 Task: Add a condition where "Hours since requester update Greater than Ten" in recently solved tickets
Action: Mouse moved to (99, 406)
Screenshot: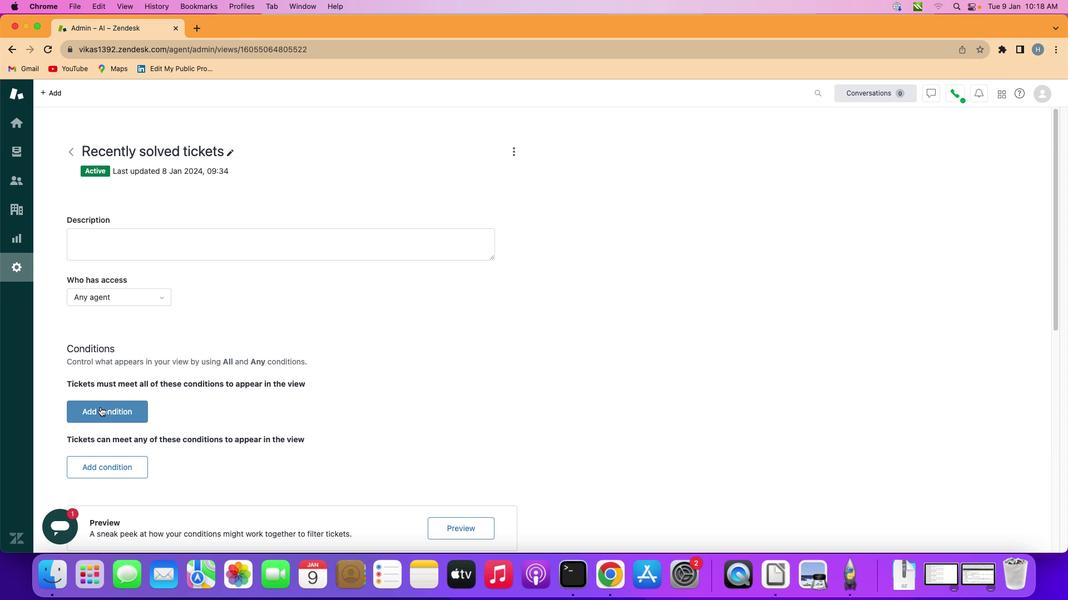 
Action: Mouse pressed left at (99, 406)
Screenshot: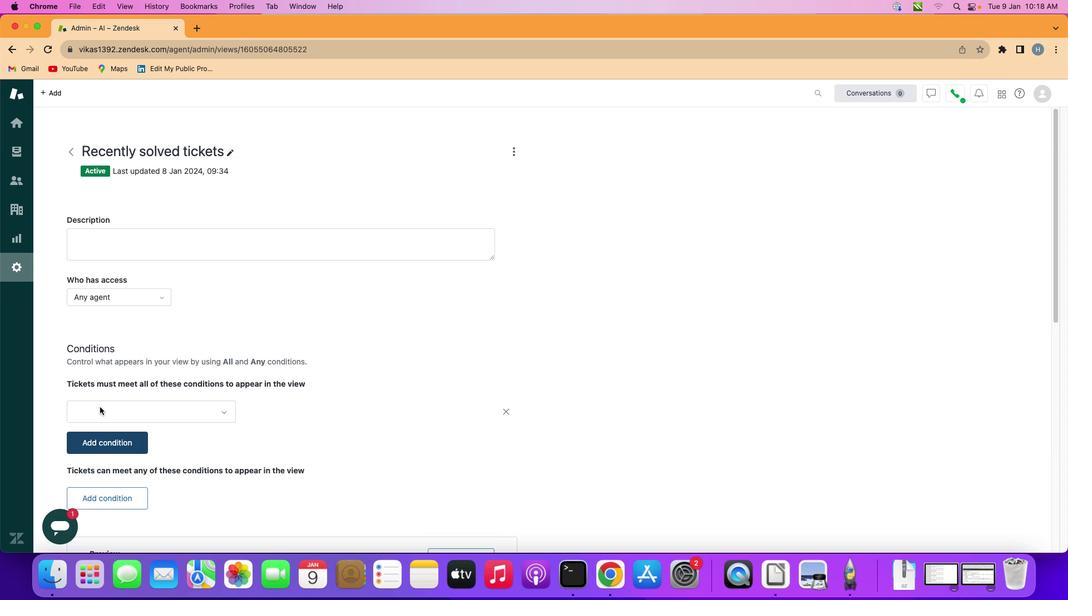 
Action: Mouse moved to (138, 407)
Screenshot: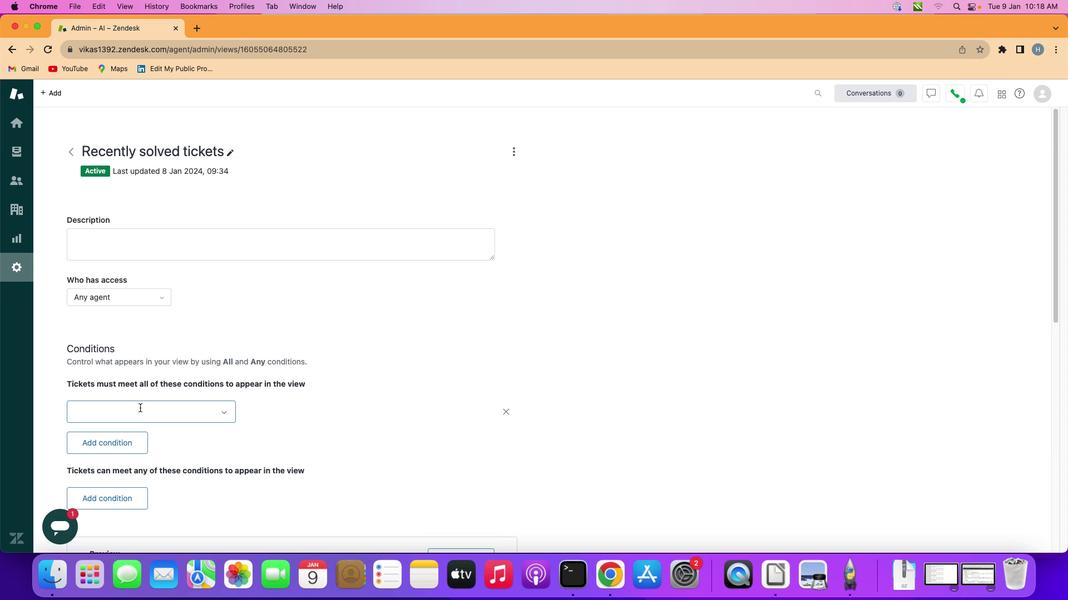 
Action: Mouse pressed left at (138, 407)
Screenshot: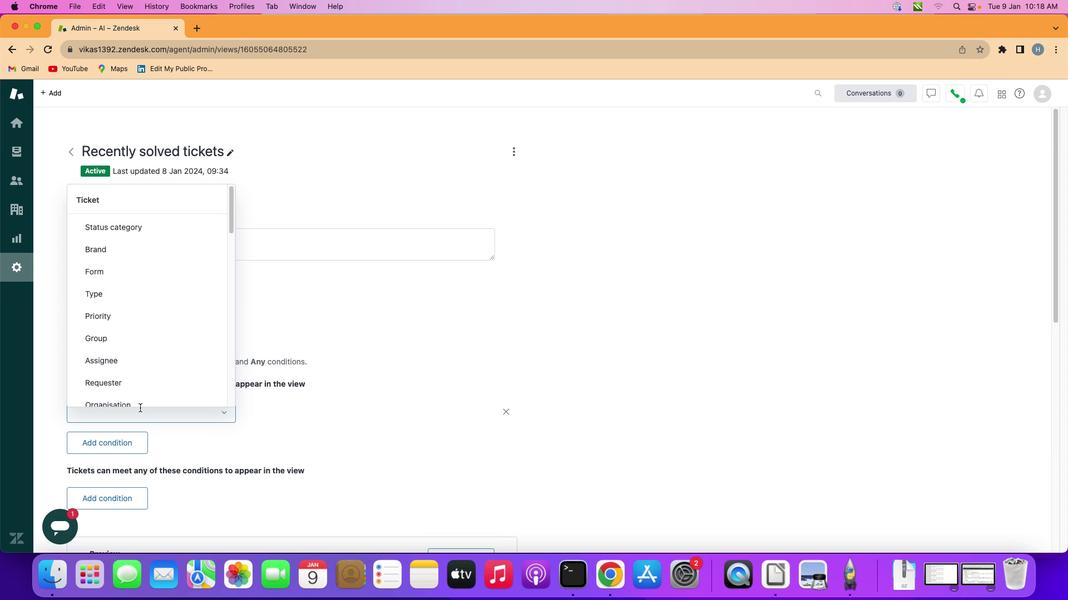 
Action: Mouse moved to (148, 307)
Screenshot: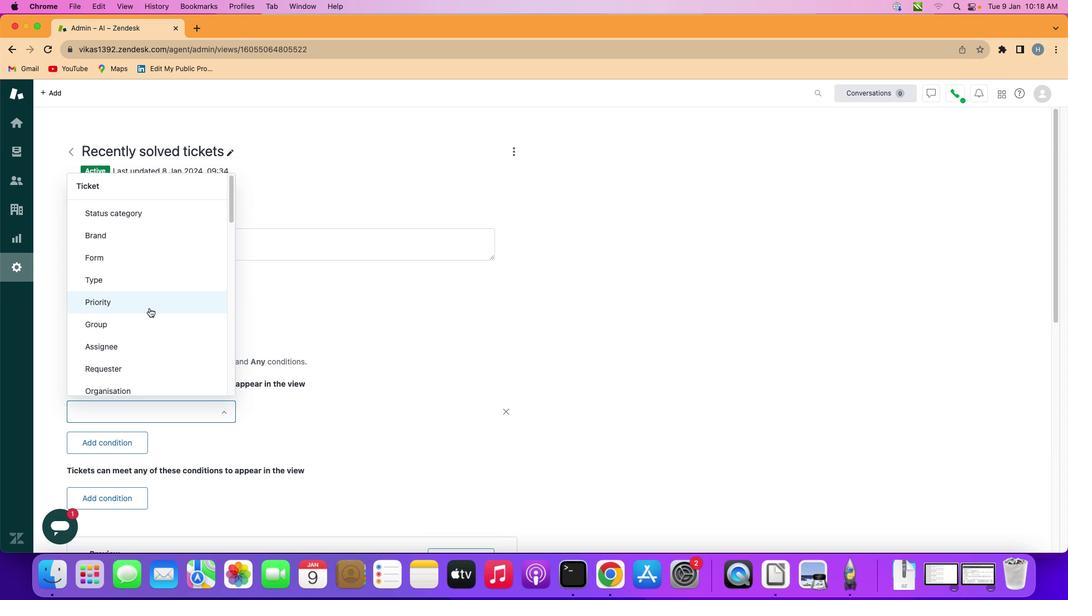 
Action: Mouse scrolled (148, 307) with delta (0, -1)
Screenshot: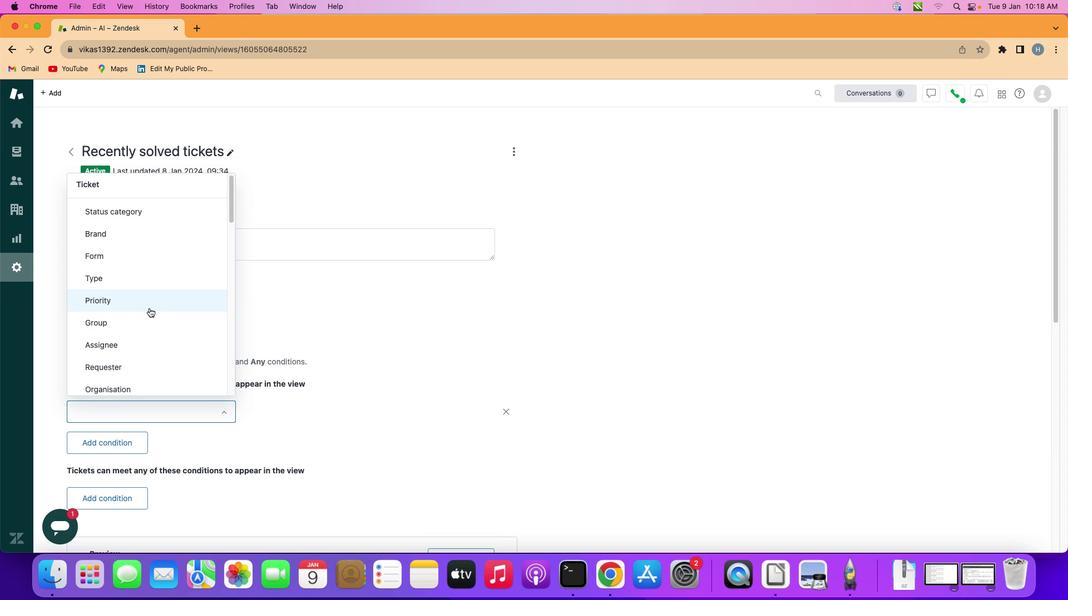 
Action: Mouse scrolled (148, 307) with delta (0, -1)
Screenshot: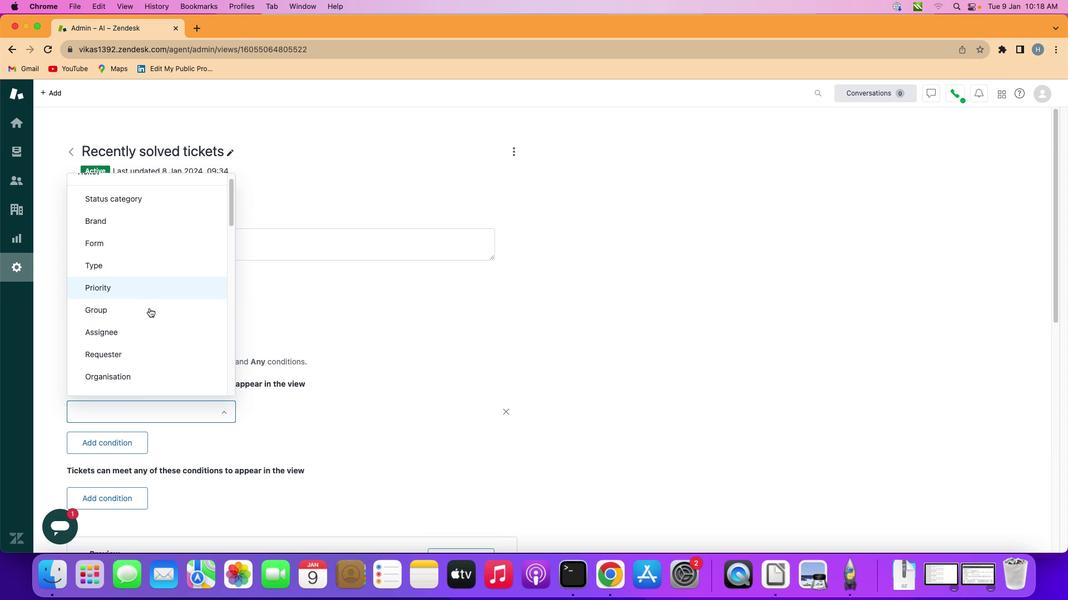
Action: Mouse scrolled (148, 307) with delta (0, -1)
Screenshot: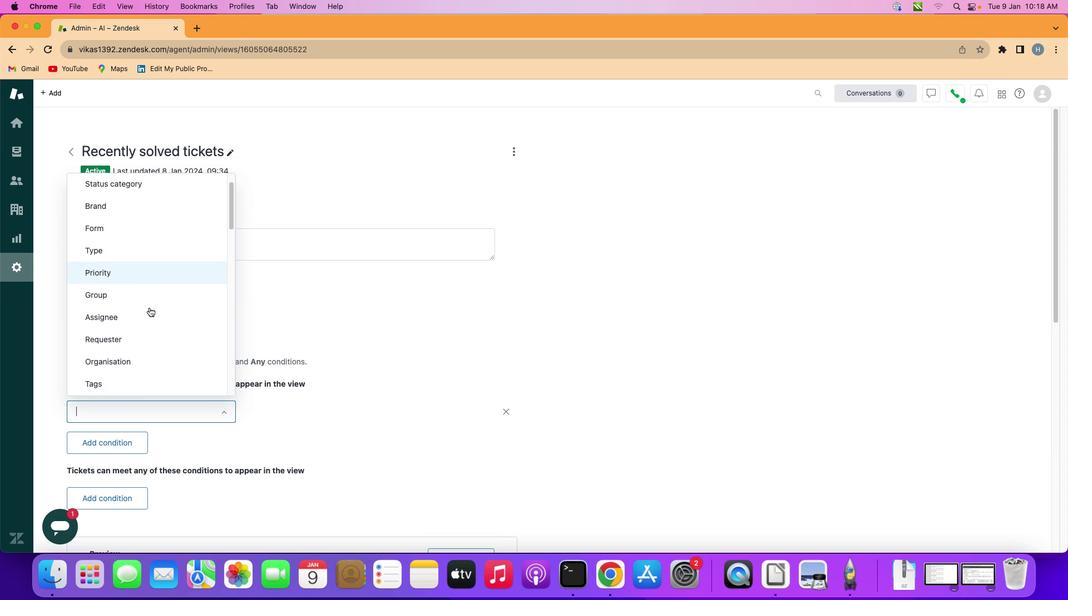 
Action: Mouse scrolled (148, 307) with delta (0, -1)
Screenshot: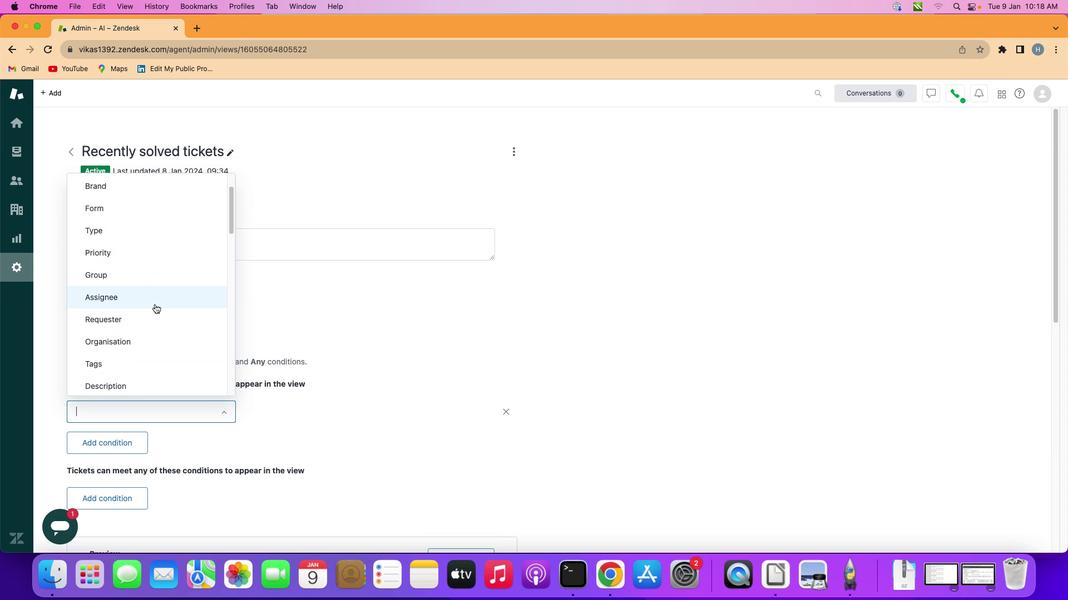 
Action: Mouse moved to (166, 303)
Screenshot: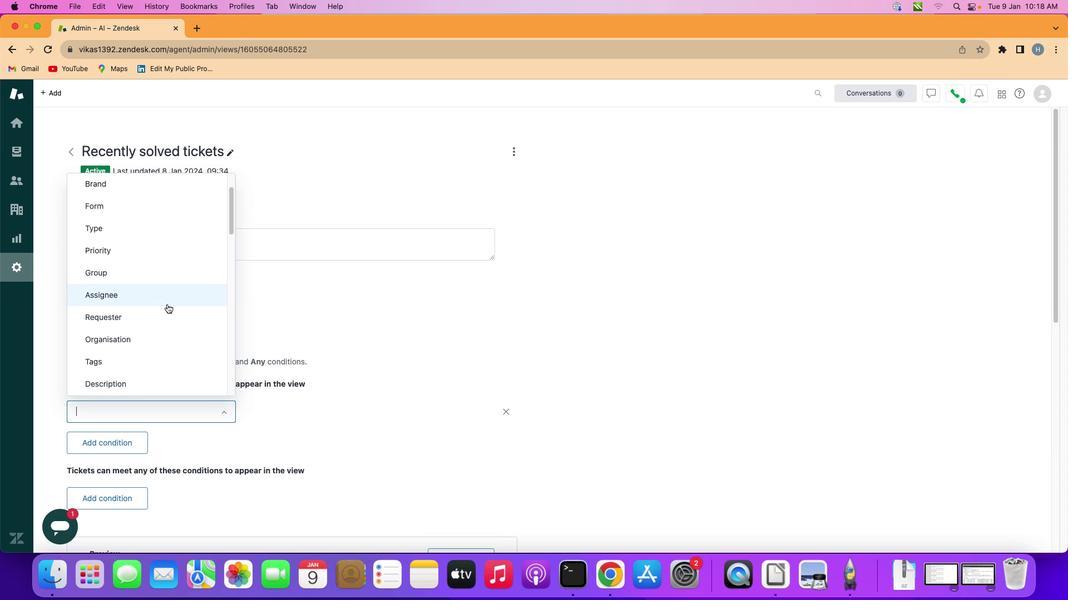 
Action: Mouse scrolled (166, 303) with delta (0, -1)
Screenshot: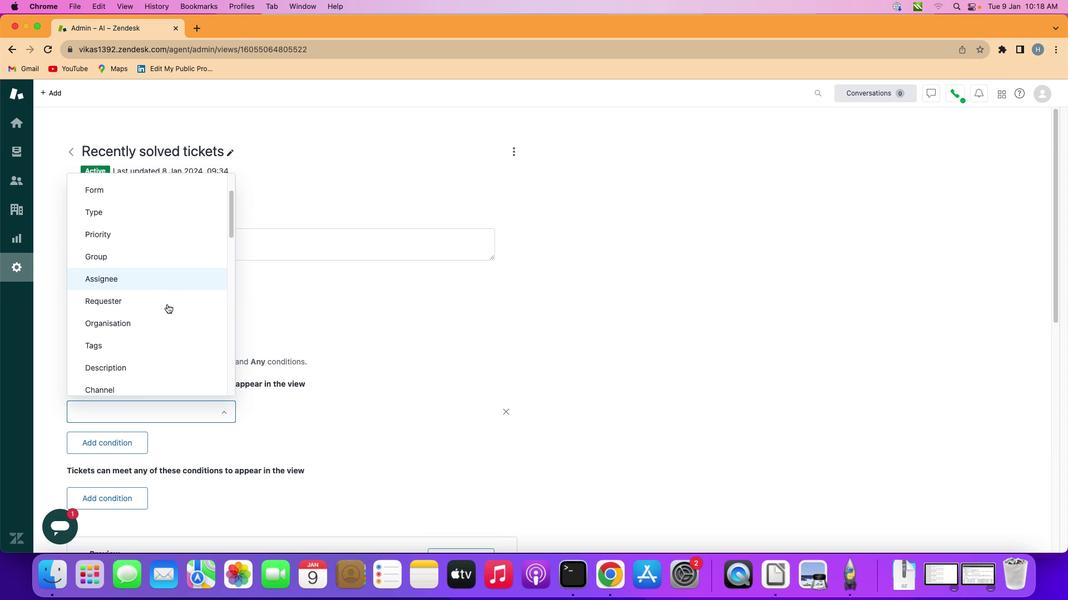 
Action: Mouse scrolled (166, 303) with delta (0, -1)
Screenshot: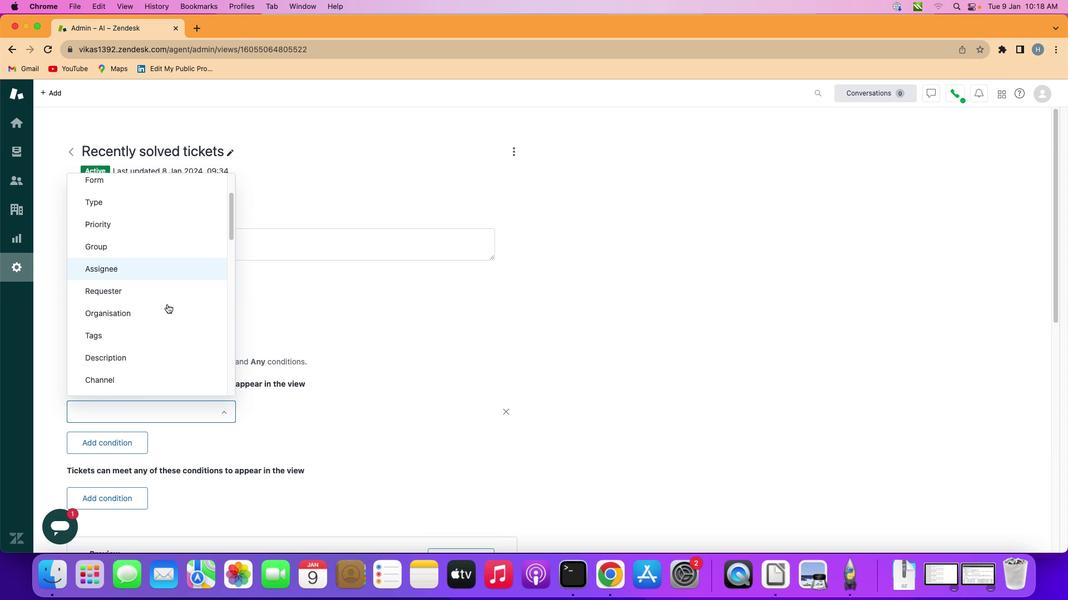 
Action: Mouse scrolled (166, 303) with delta (0, -1)
Screenshot: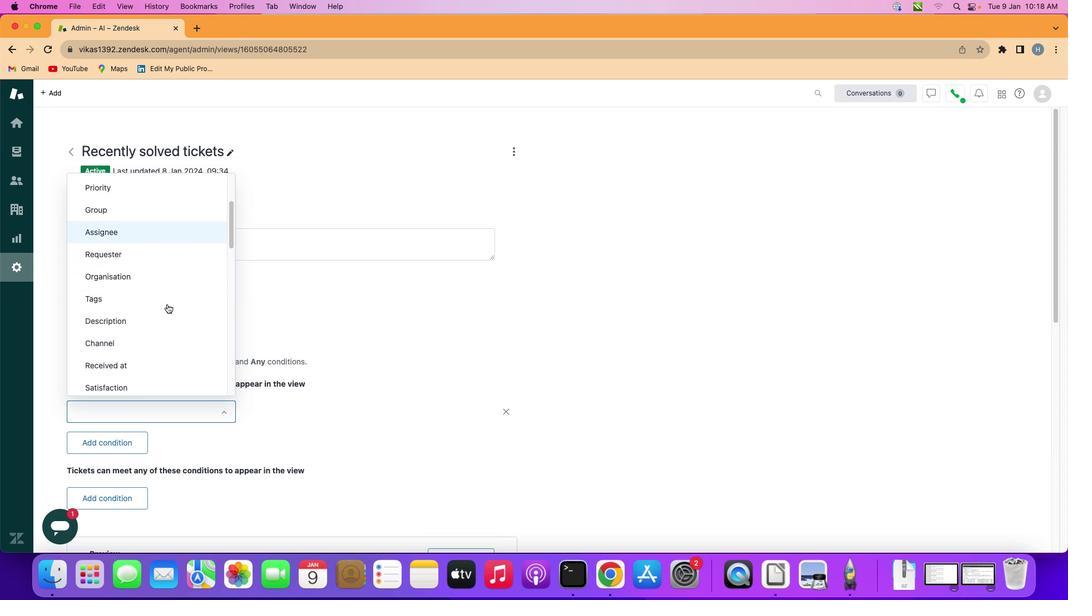 
Action: Mouse scrolled (166, 303) with delta (0, -1)
Screenshot: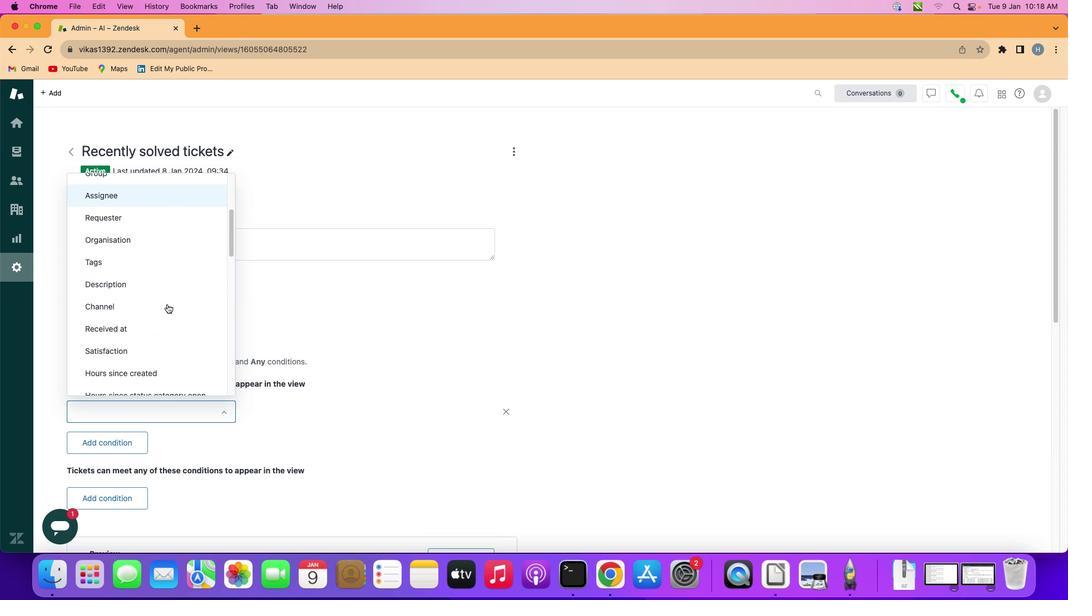 
Action: Mouse moved to (166, 303)
Screenshot: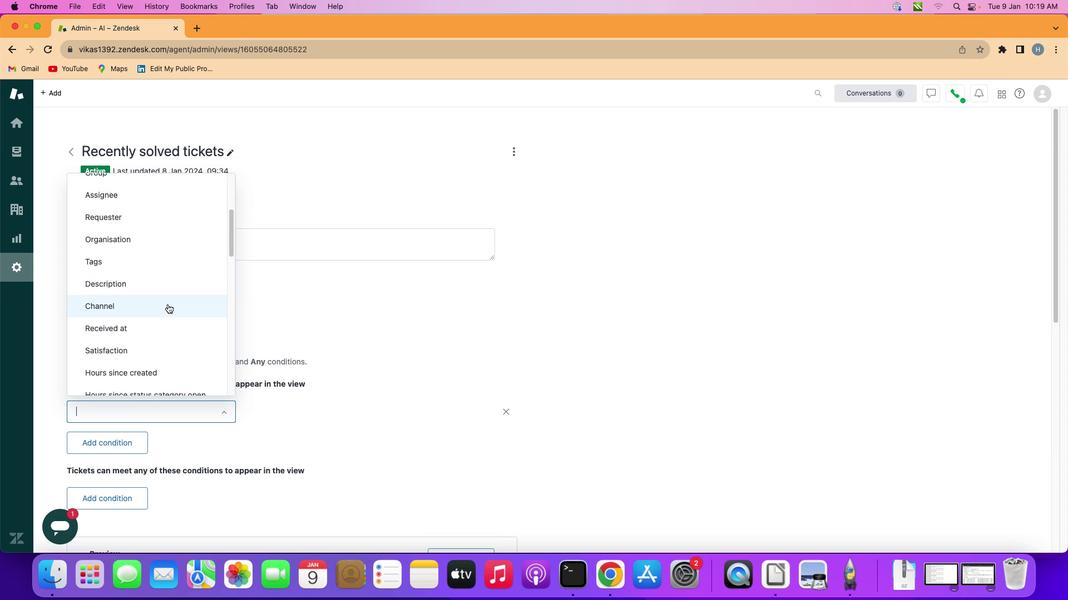
Action: Mouse scrolled (166, 303) with delta (0, -1)
Screenshot: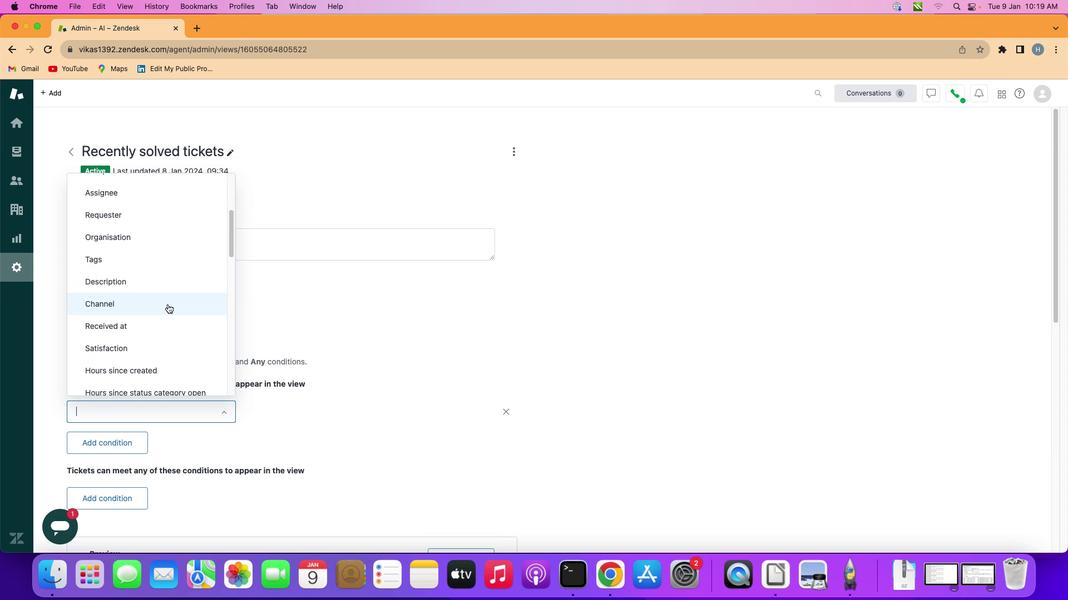 
Action: Mouse scrolled (166, 303) with delta (0, -1)
Screenshot: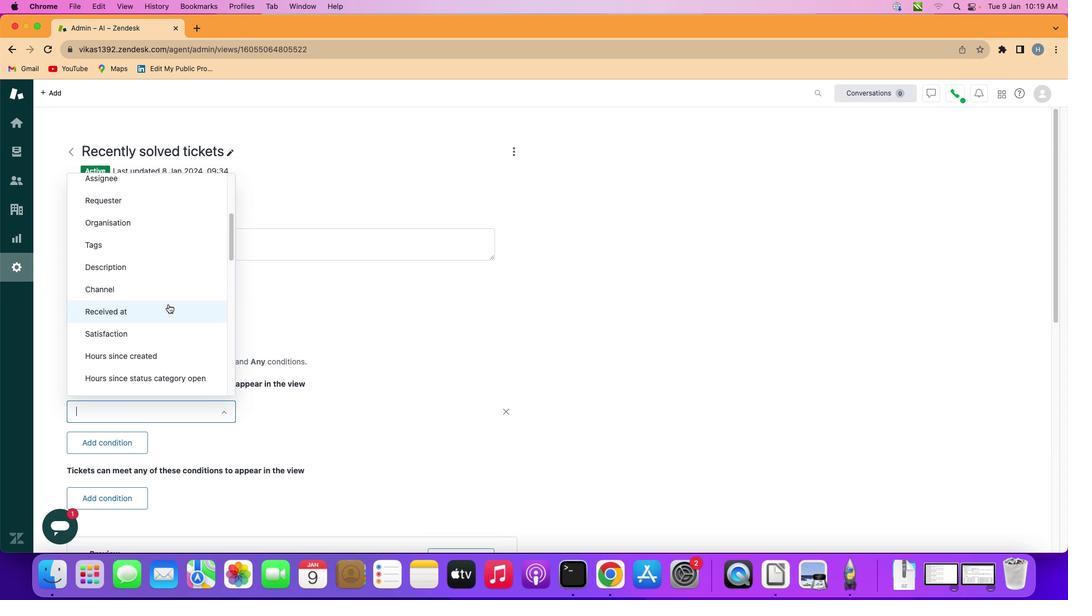 
Action: Mouse scrolled (166, 303) with delta (0, -1)
Screenshot: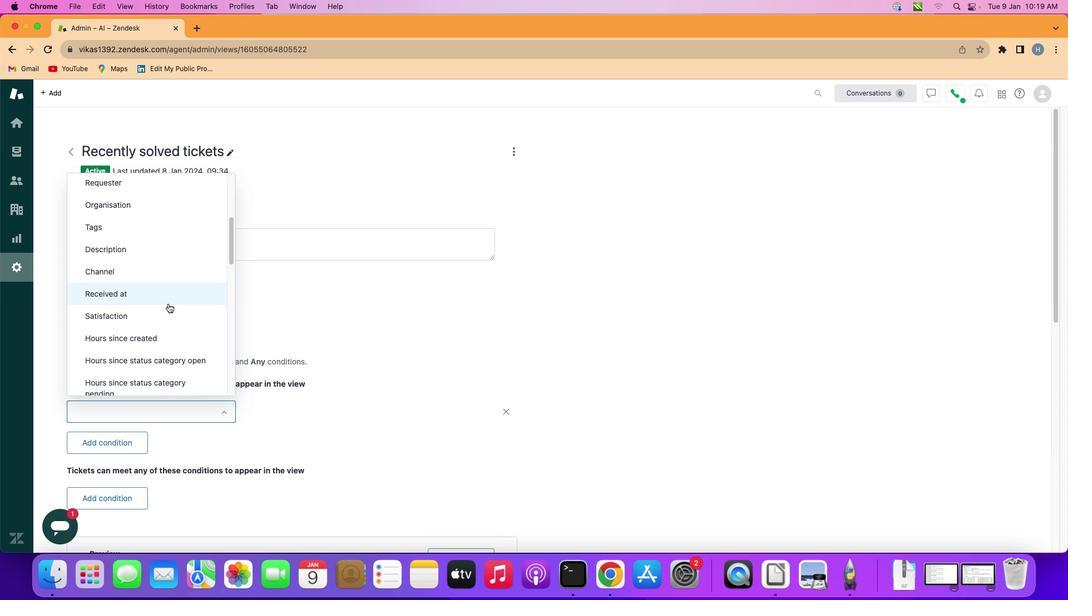 
Action: Mouse moved to (166, 303)
Screenshot: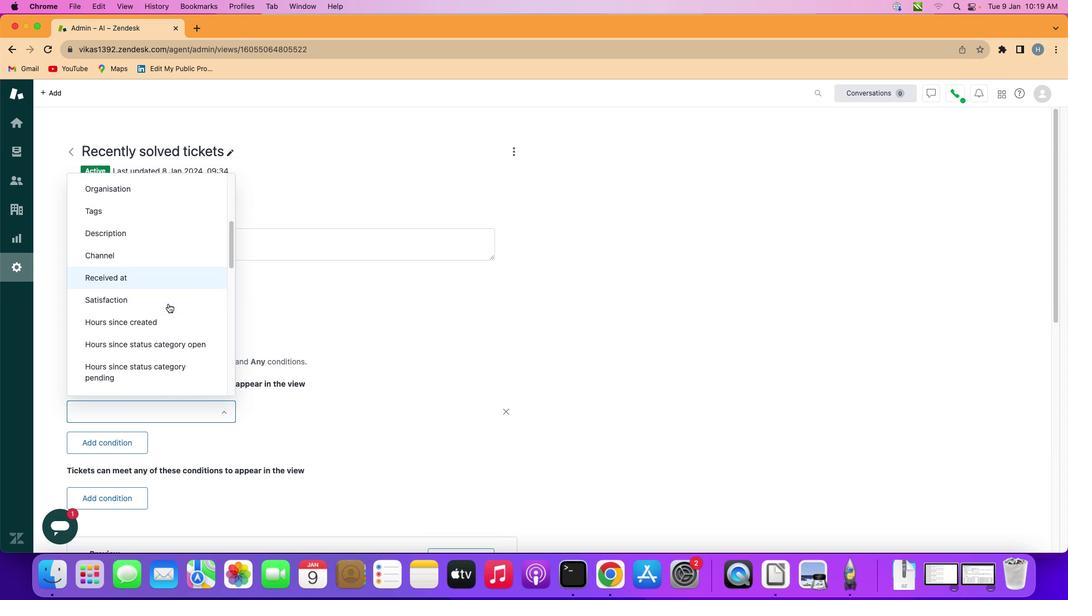 
Action: Mouse scrolled (166, 303) with delta (0, -1)
Screenshot: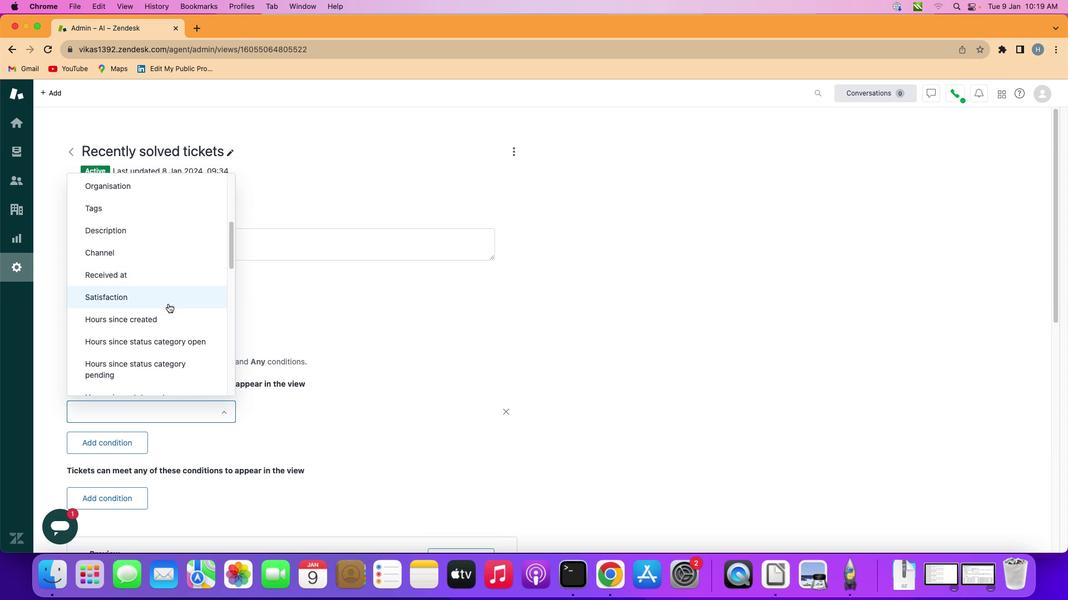 
Action: Mouse moved to (164, 303)
Screenshot: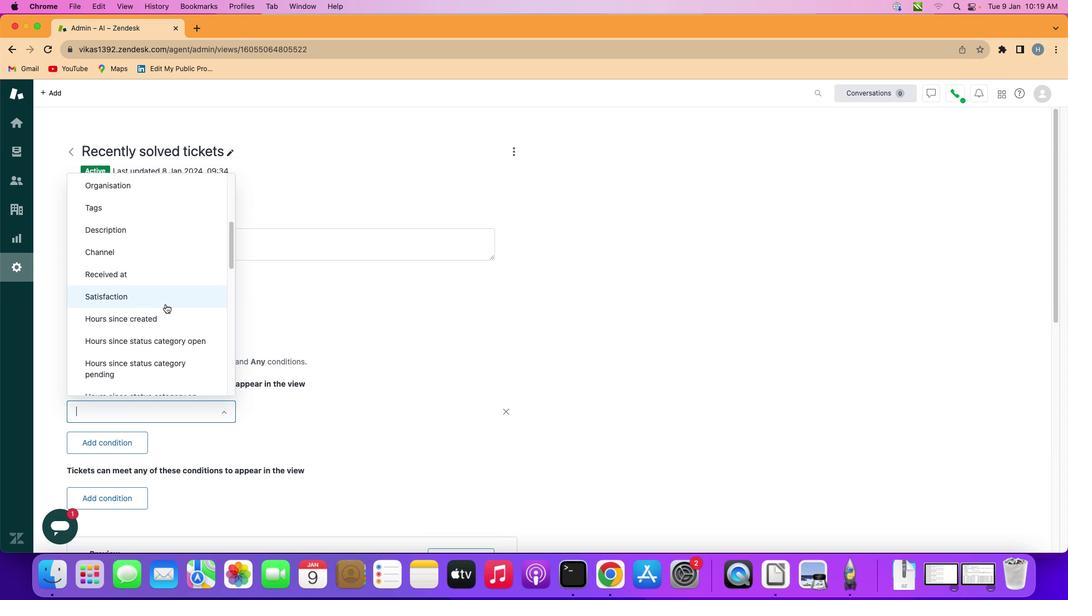 
Action: Mouse scrolled (164, 303) with delta (0, -1)
Screenshot: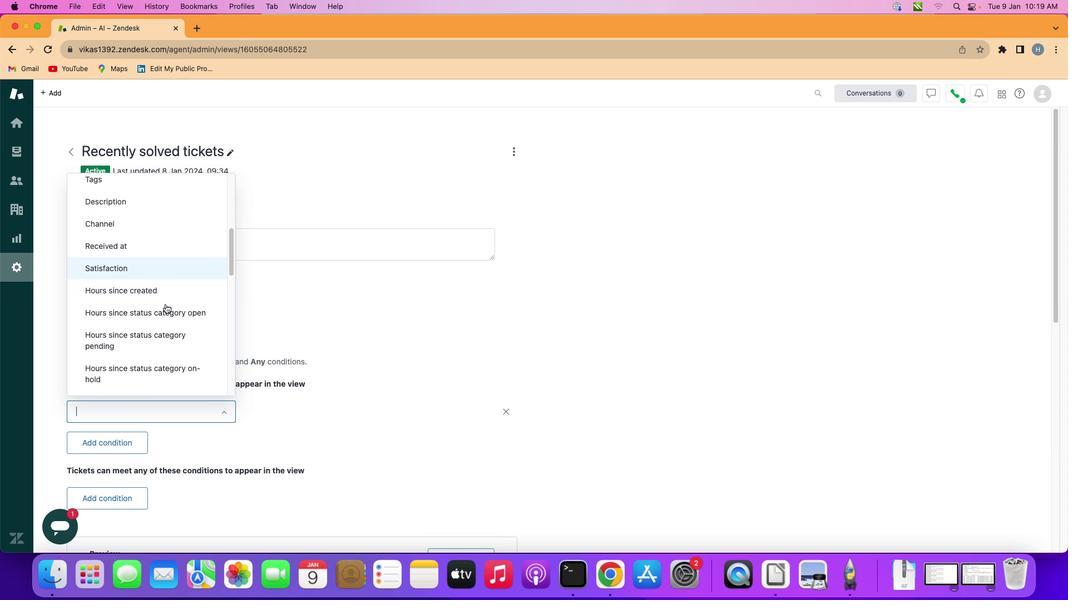
Action: Mouse scrolled (164, 303) with delta (0, -1)
Screenshot: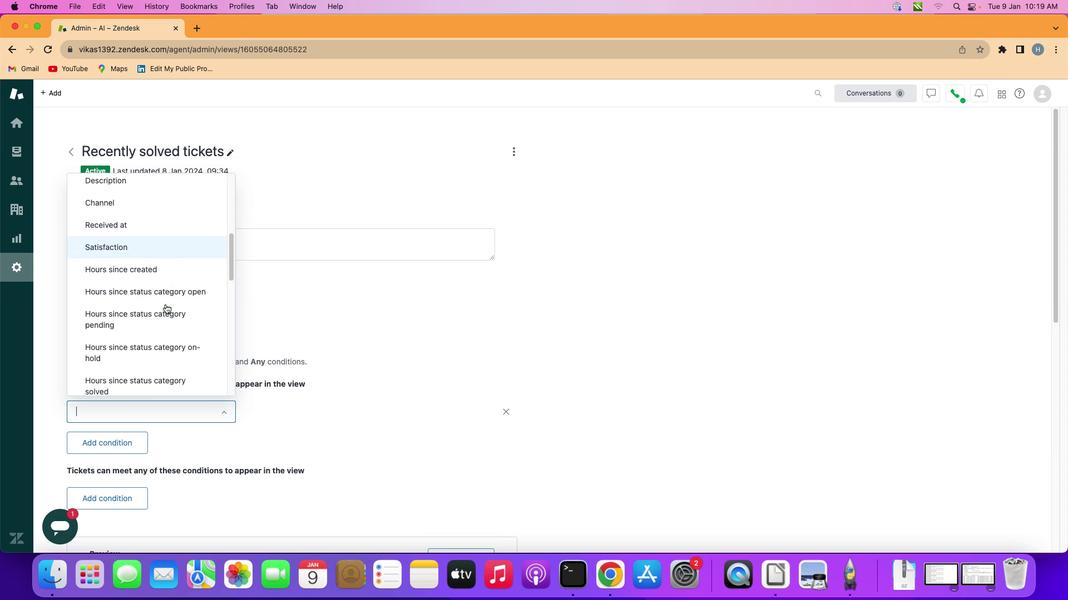 
Action: Mouse scrolled (164, 303) with delta (0, -1)
Screenshot: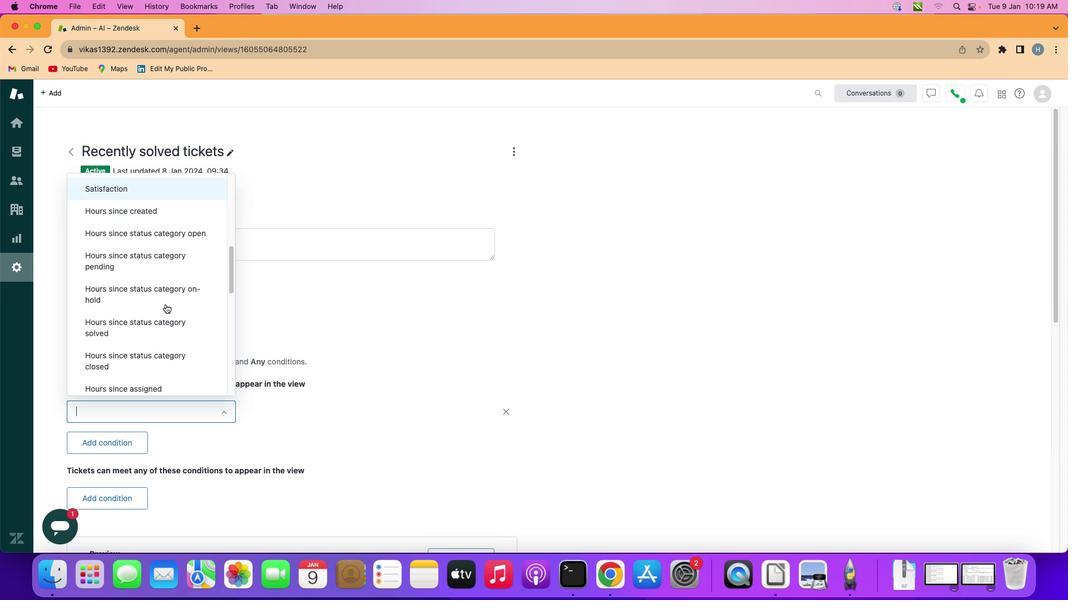 
Action: Mouse scrolled (164, 303) with delta (0, -2)
Screenshot: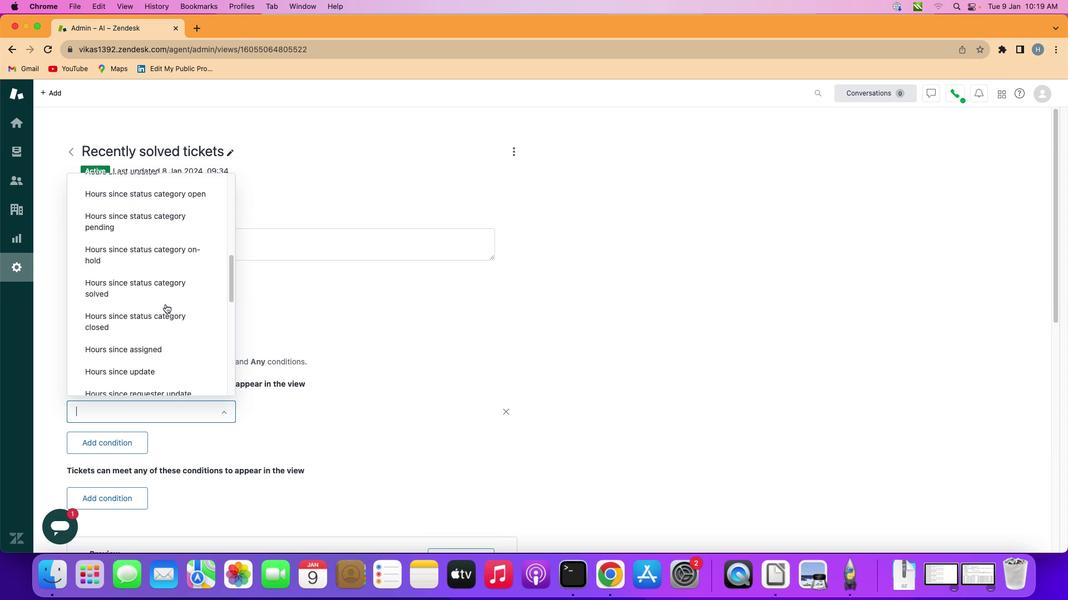 
Action: Mouse scrolled (164, 303) with delta (0, -1)
Screenshot: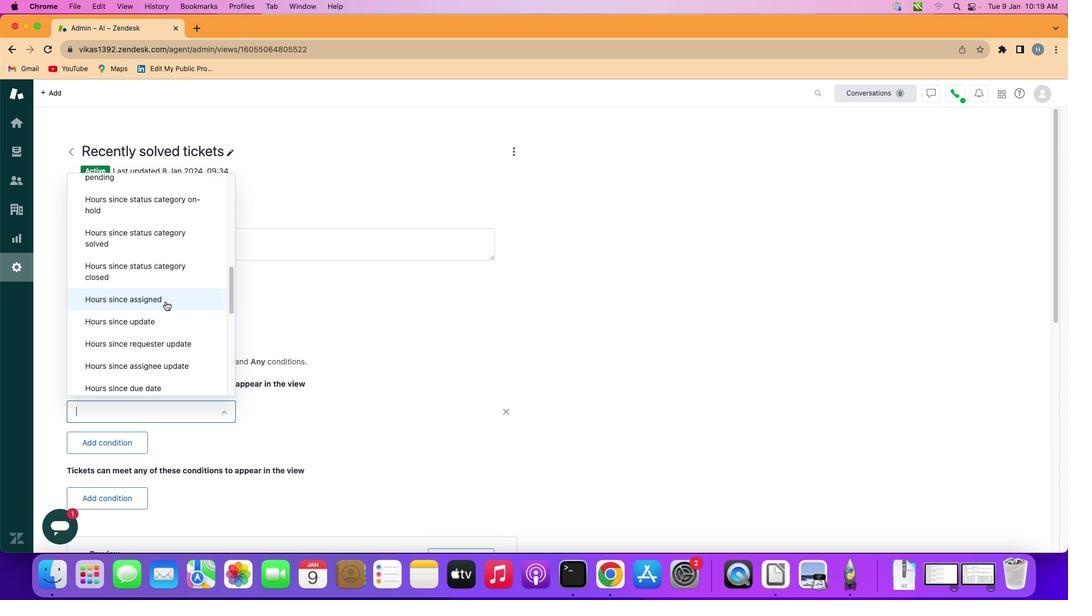 
Action: Mouse moved to (178, 294)
Screenshot: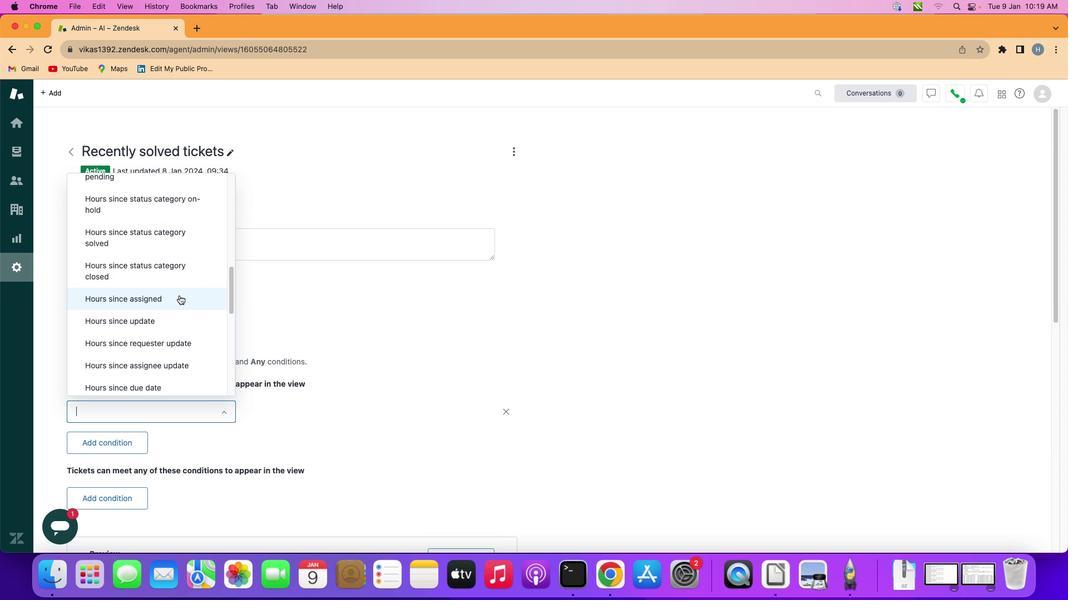
Action: Mouse scrolled (178, 294) with delta (0, -1)
Screenshot: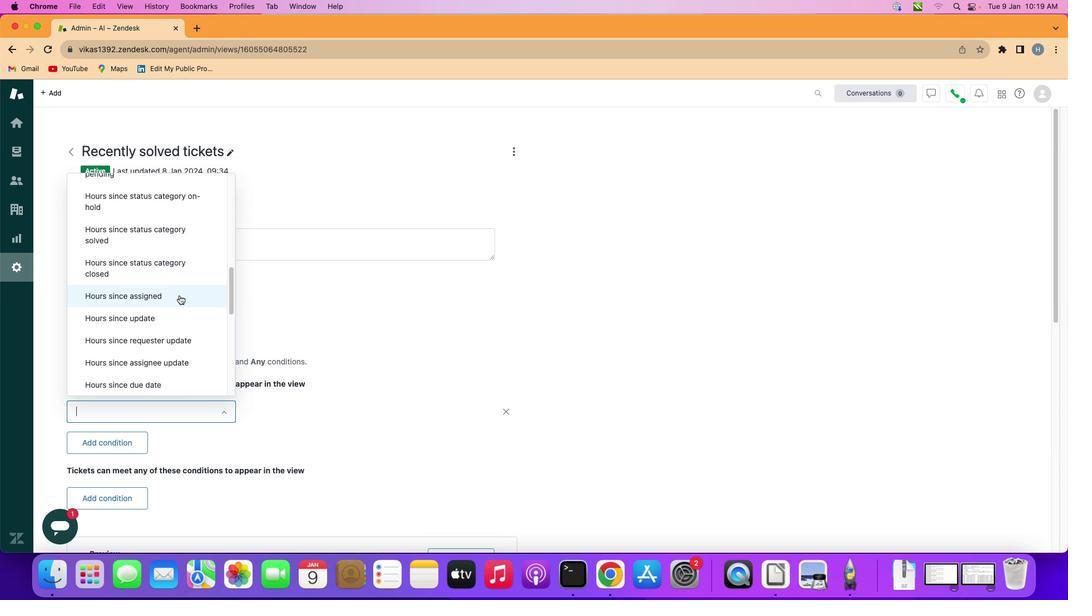 
Action: Mouse scrolled (178, 294) with delta (0, -1)
Screenshot: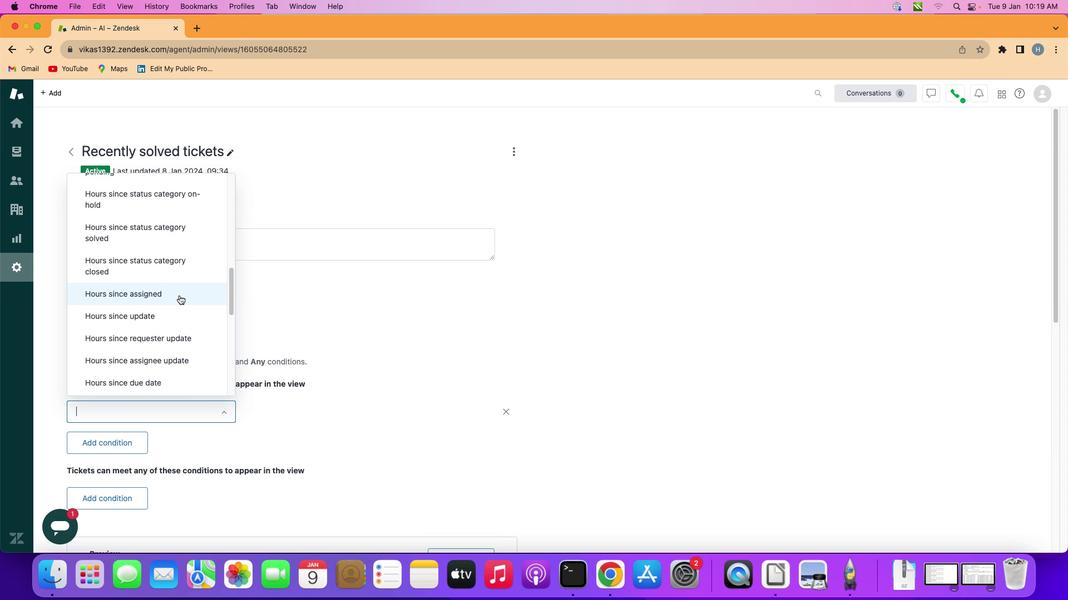 
Action: Mouse scrolled (178, 294) with delta (0, -1)
Screenshot: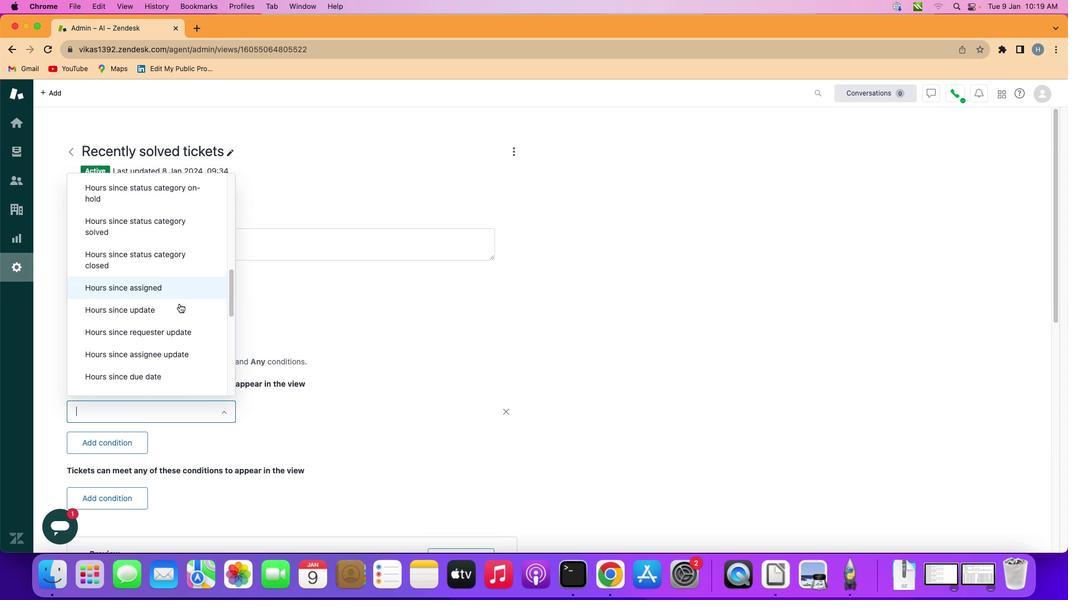 
Action: Mouse moved to (176, 329)
Screenshot: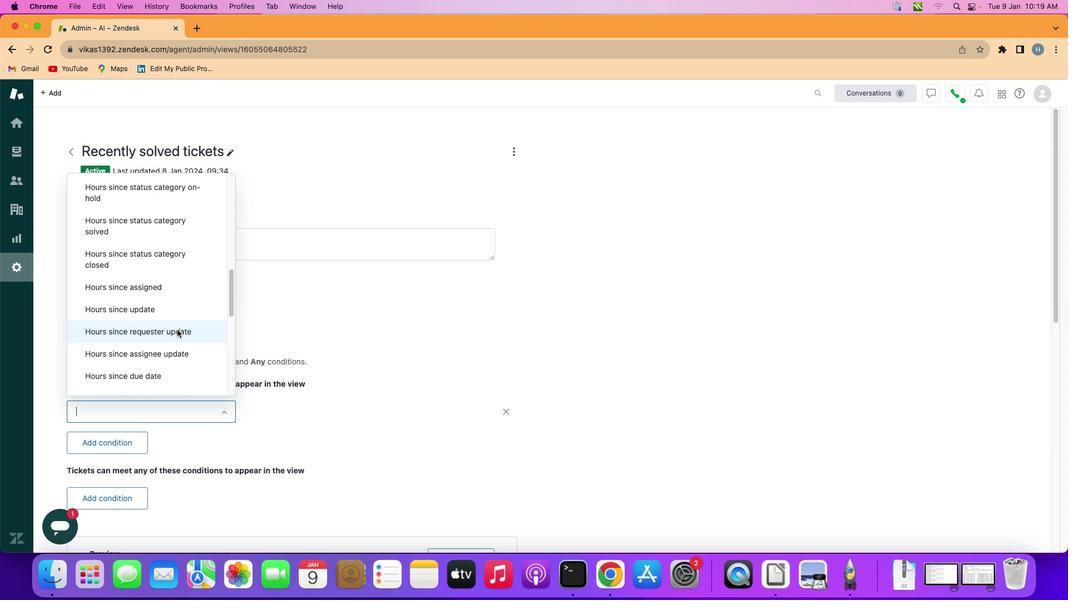 
Action: Mouse pressed left at (176, 329)
Screenshot: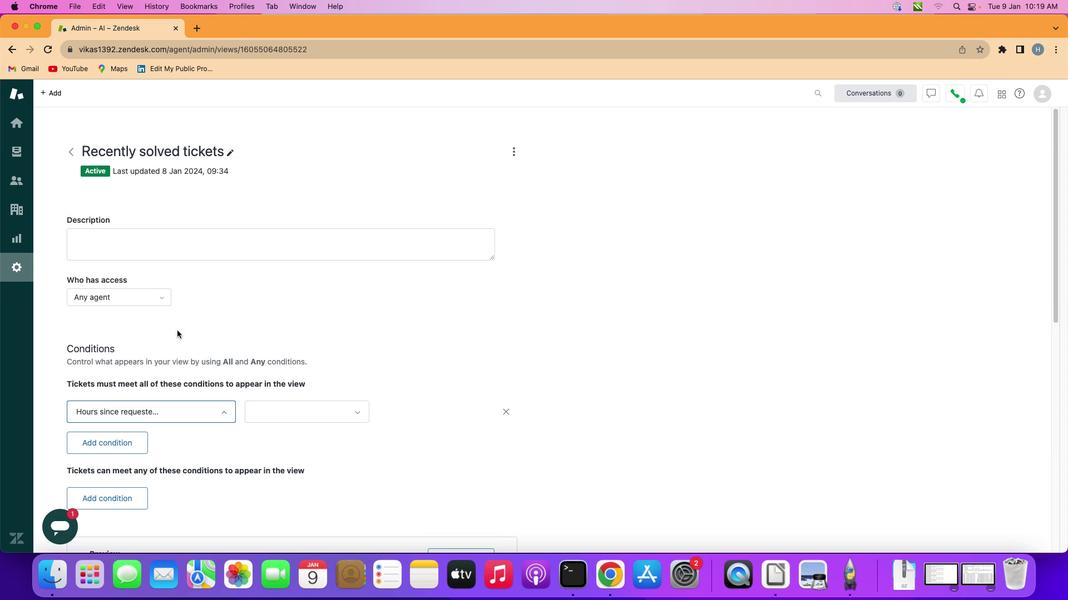 
Action: Mouse moved to (303, 407)
Screenshot: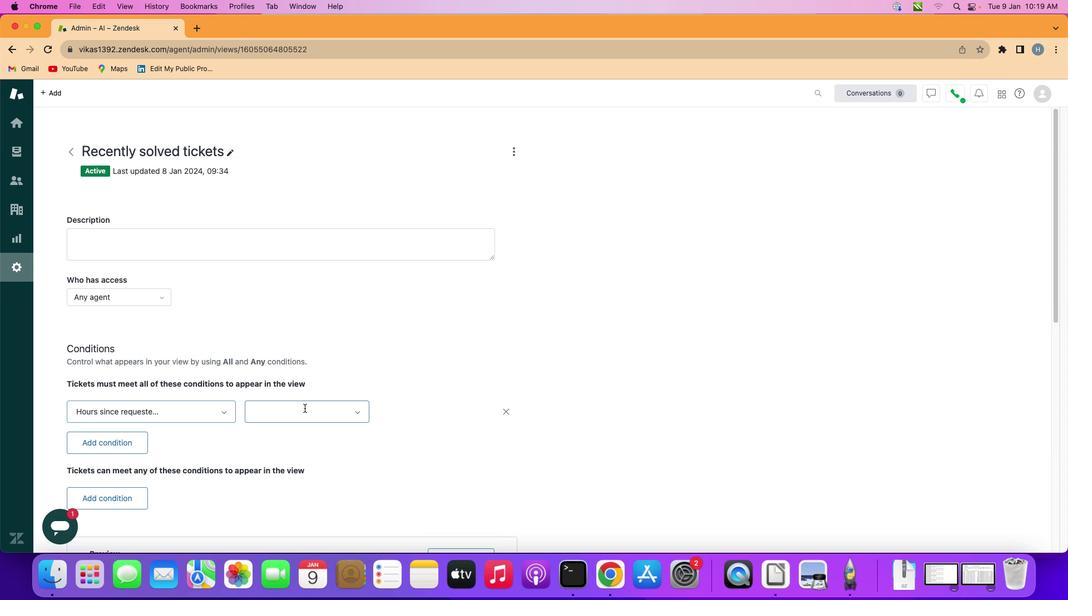 
Action: Mouse pressed left at (303, 407)
Screenshot: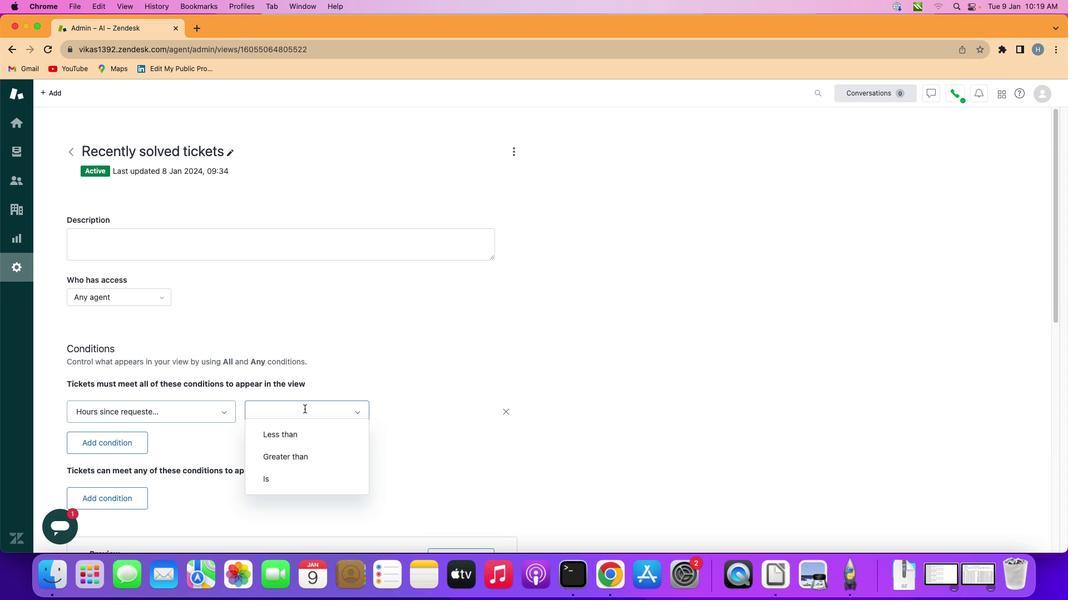 
Action: Mouse moved to (313, 455)
Screenshot: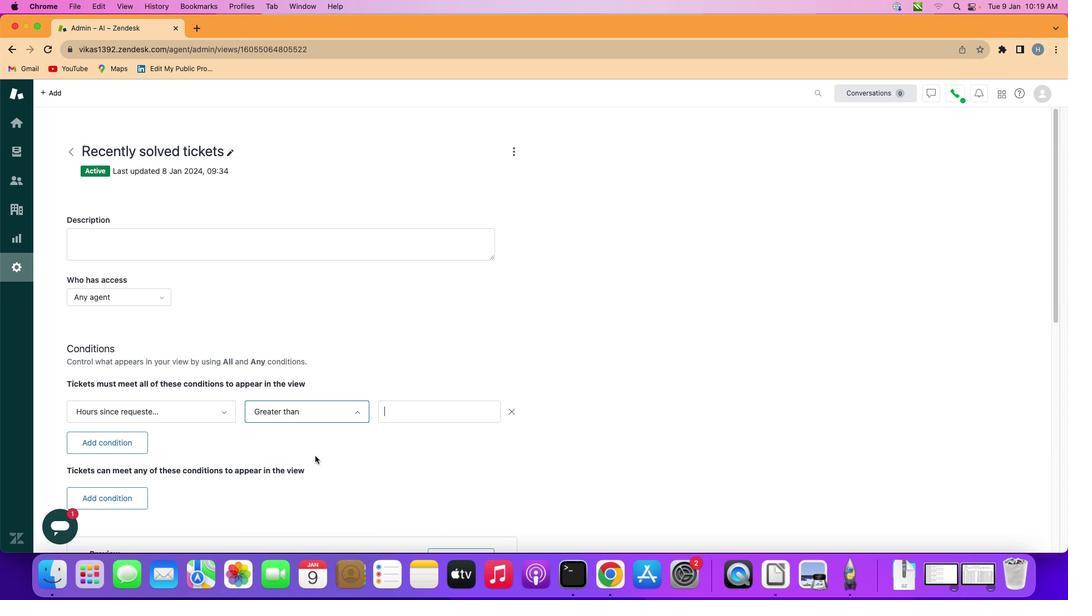 
Action: Mouse pressed left at (313, 455)
Screenshot: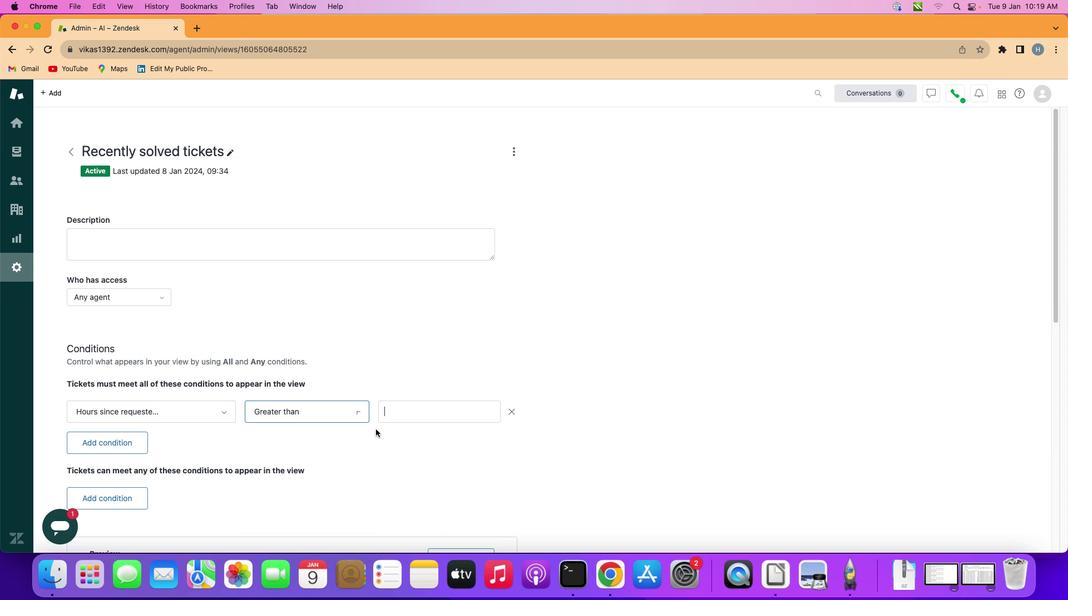 
Action: Mouse moved to (425, 413)
Screenshot: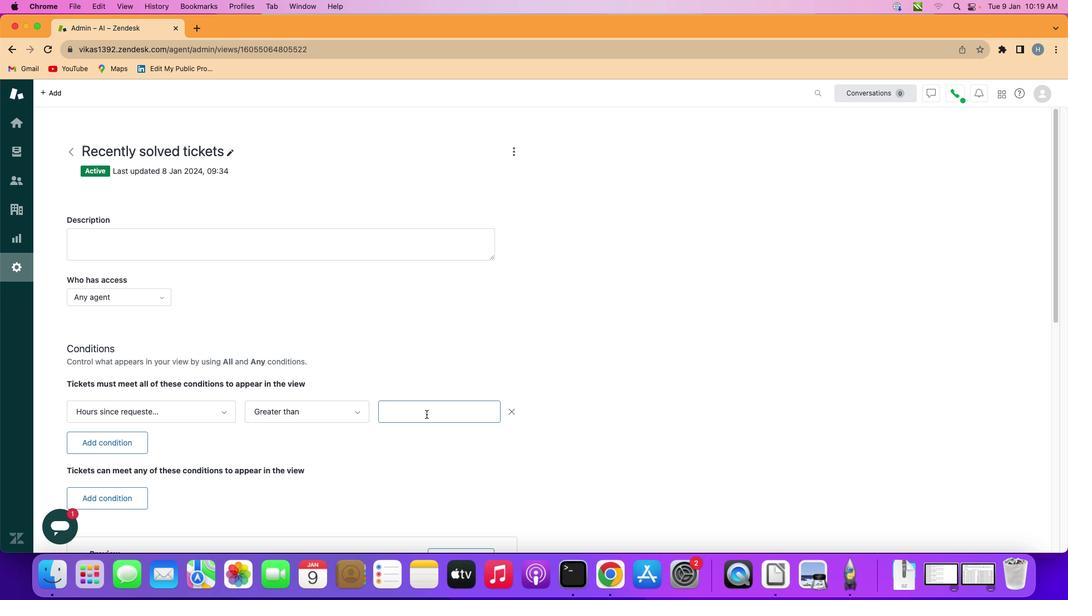 
Action: Mouse pressed left at (425, 413)
Screenshot: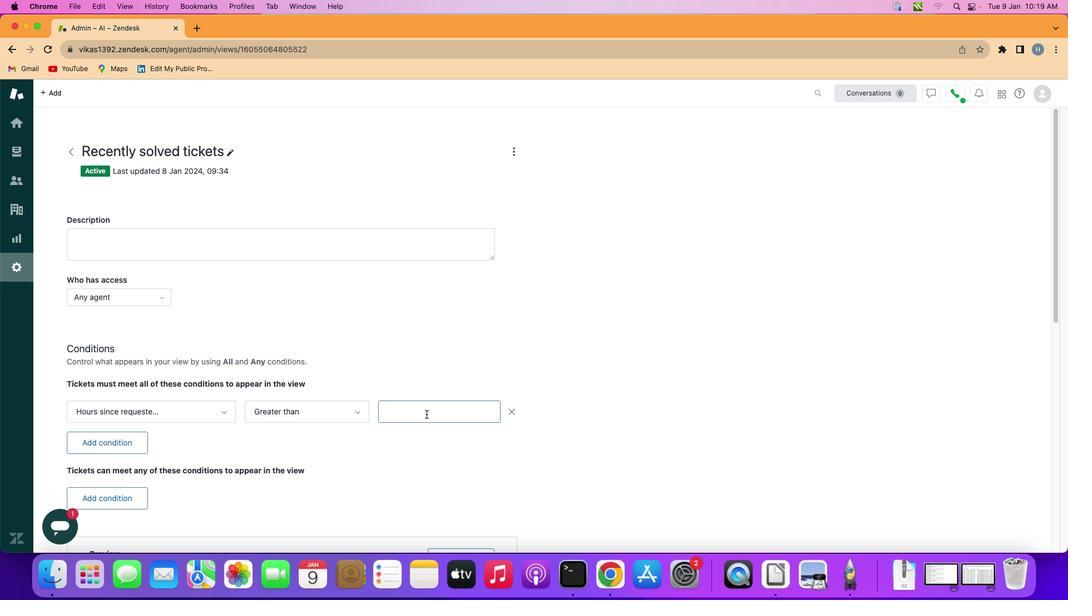 
Action: Mouse moved to (425, 413)
Screenshot: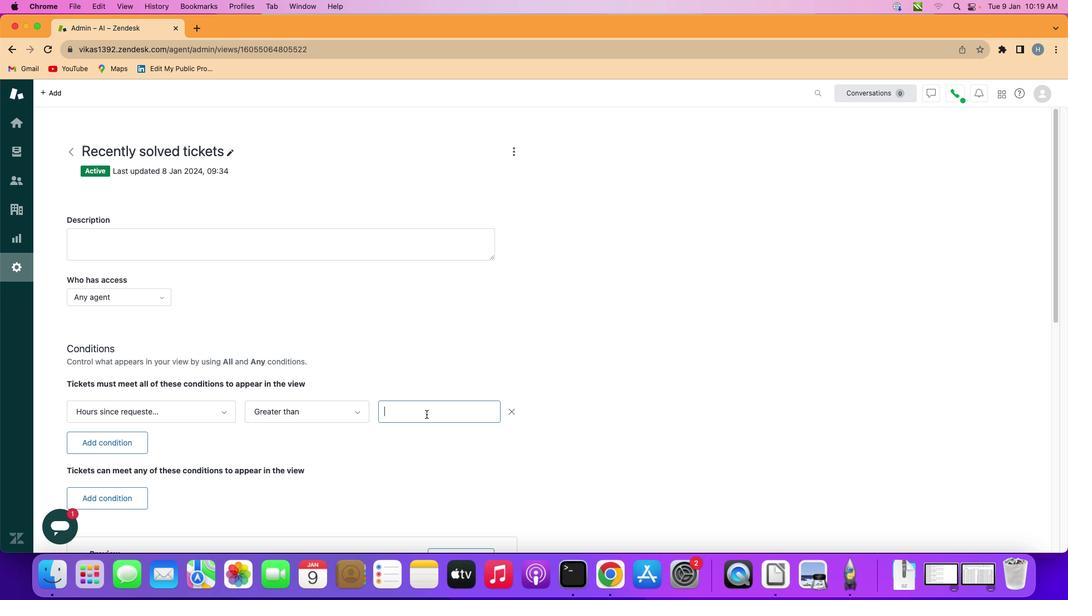 
Action: Key pressed Key.shift'T''e''n'
Screenshot: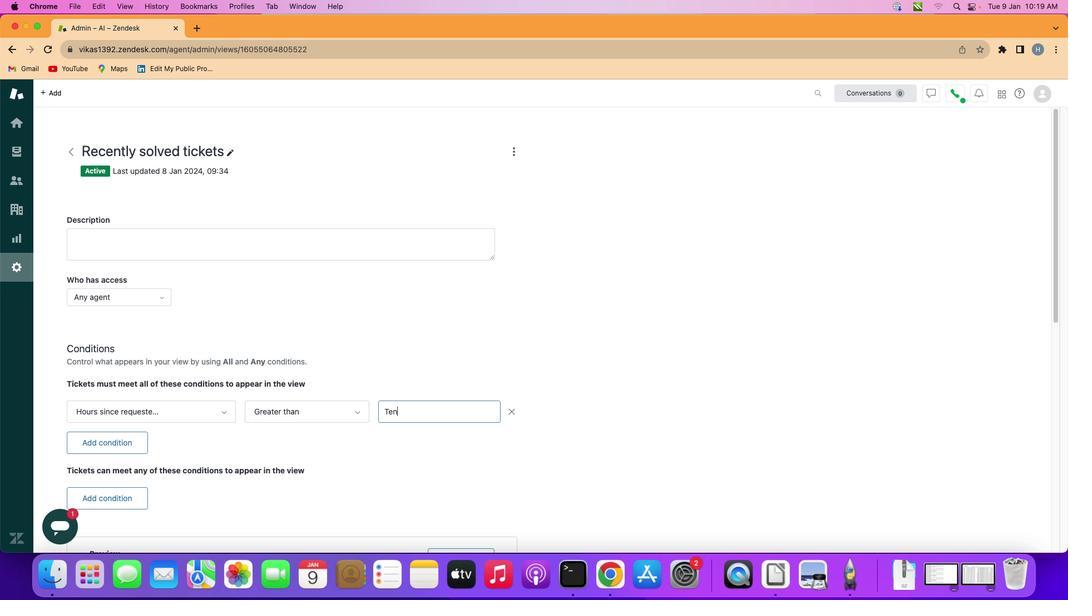 
Action: Mouse moved to (444, 459)
Screenshot: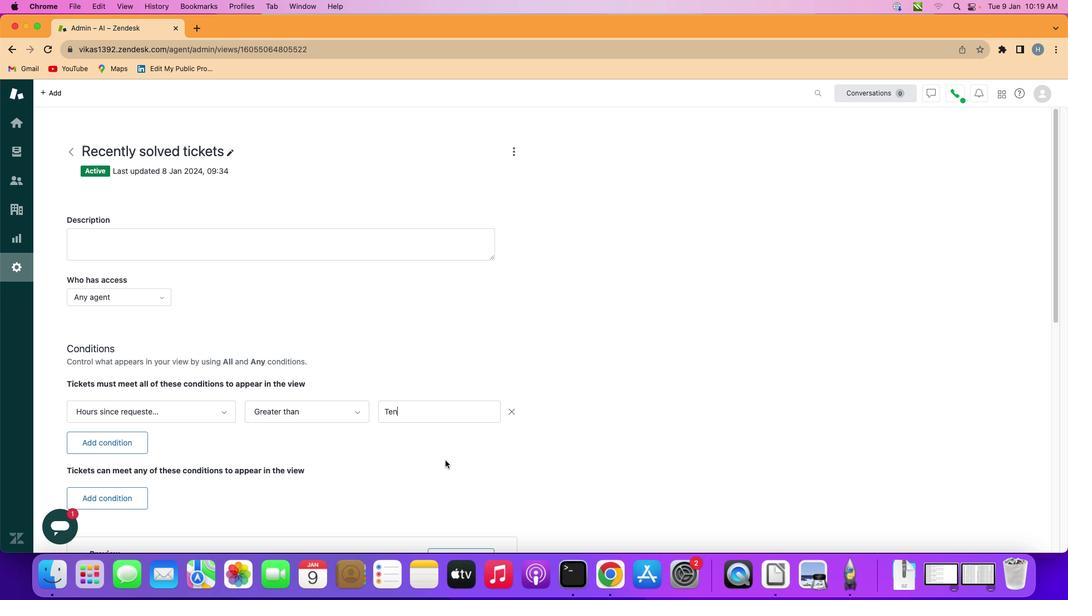 
